 Task: Create a due date automation trigger when advanced on, the moment a card is due add dates not starting this week.
Action: Mouse moved to (1063, 313)
Screenshot: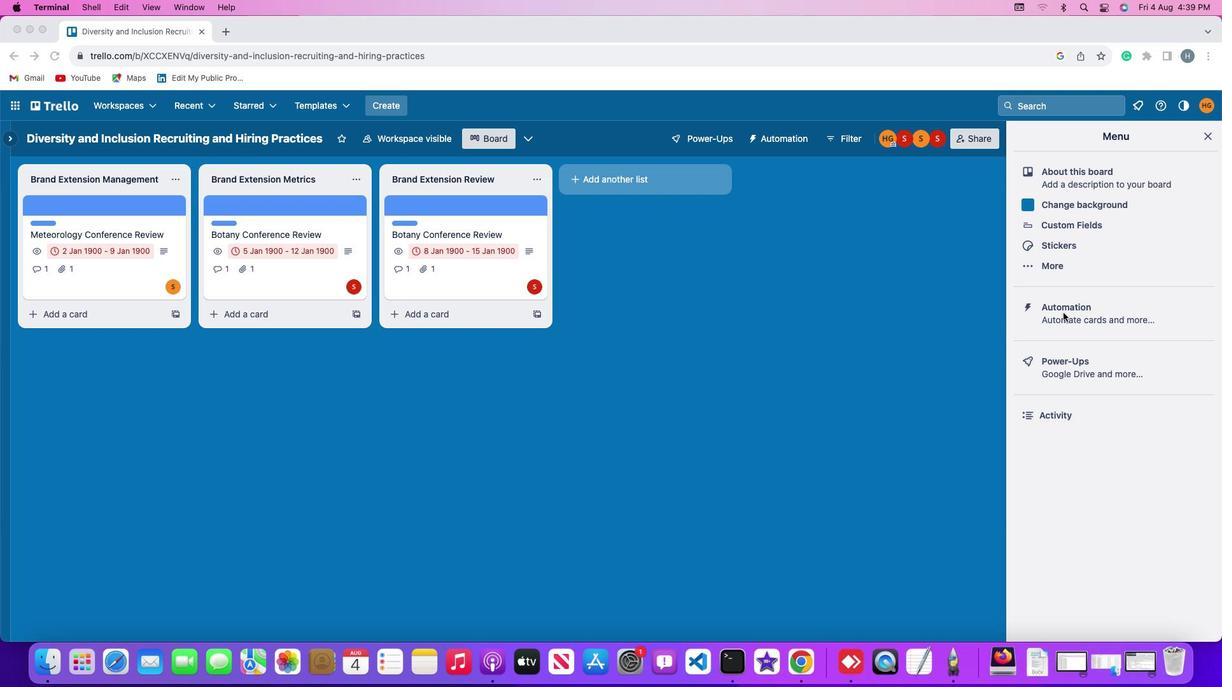 
Action: Mouse pressed left at (1063, 313)
Screenshot: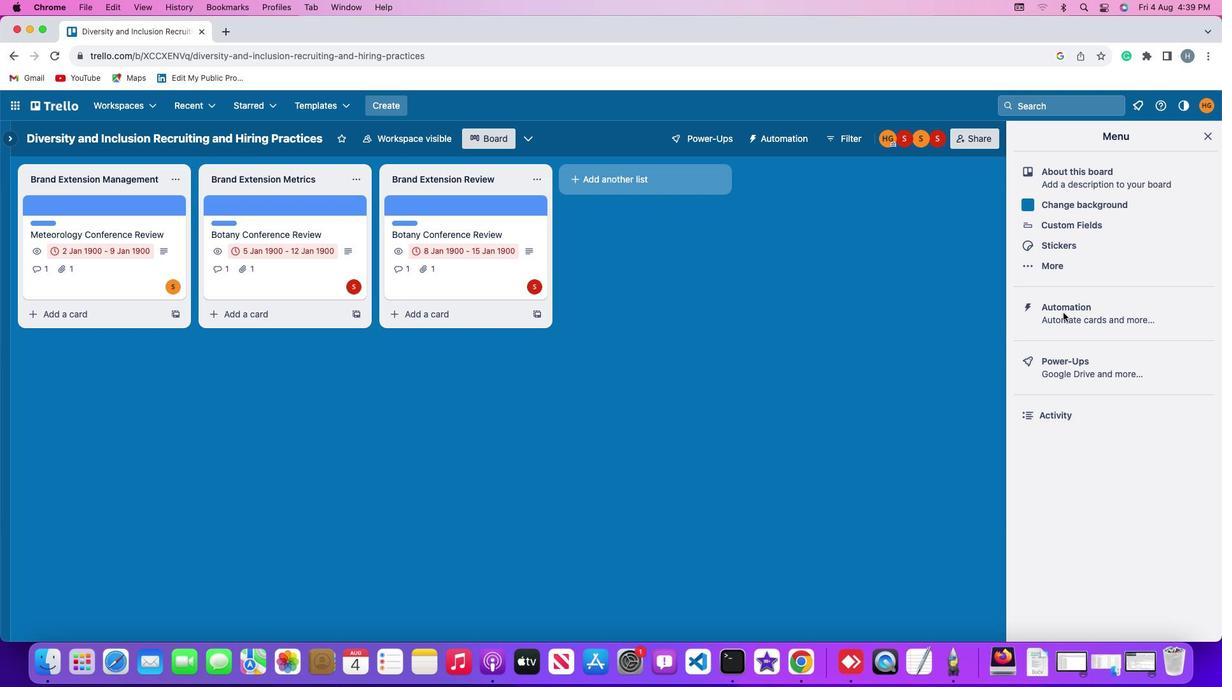 
Action: Mouse pressed left at (1063, 313)
Screenshot: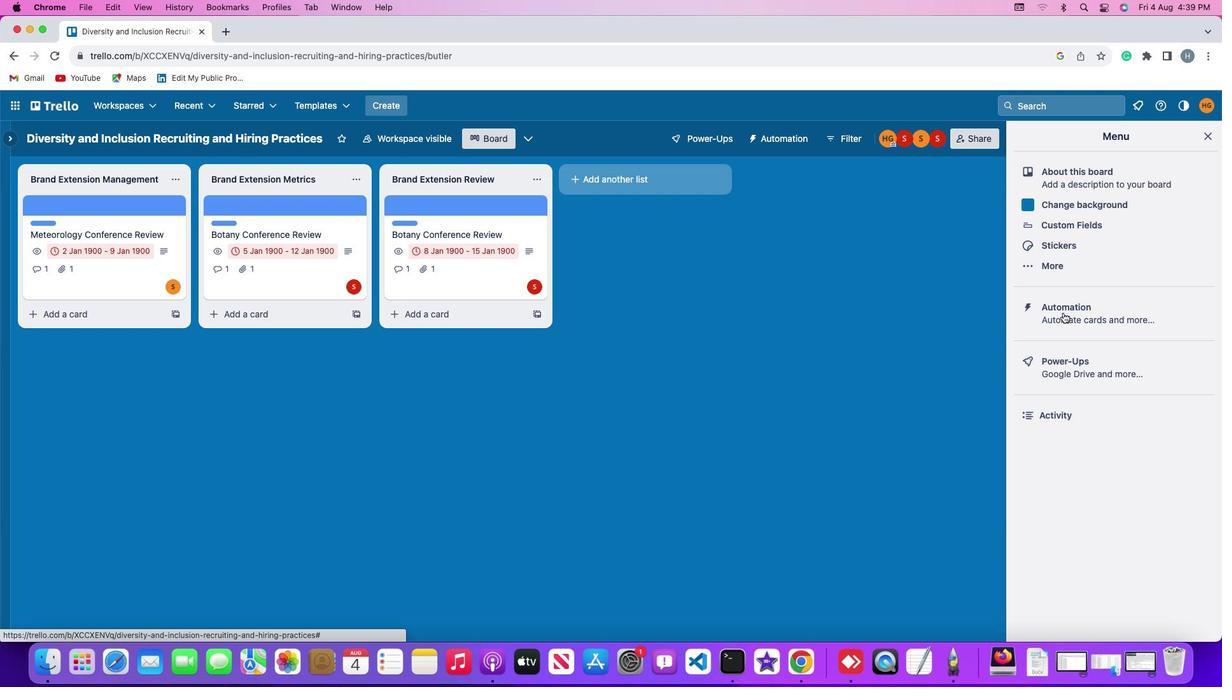 
Action: Mouse moved to (42, 303)
Screenshot: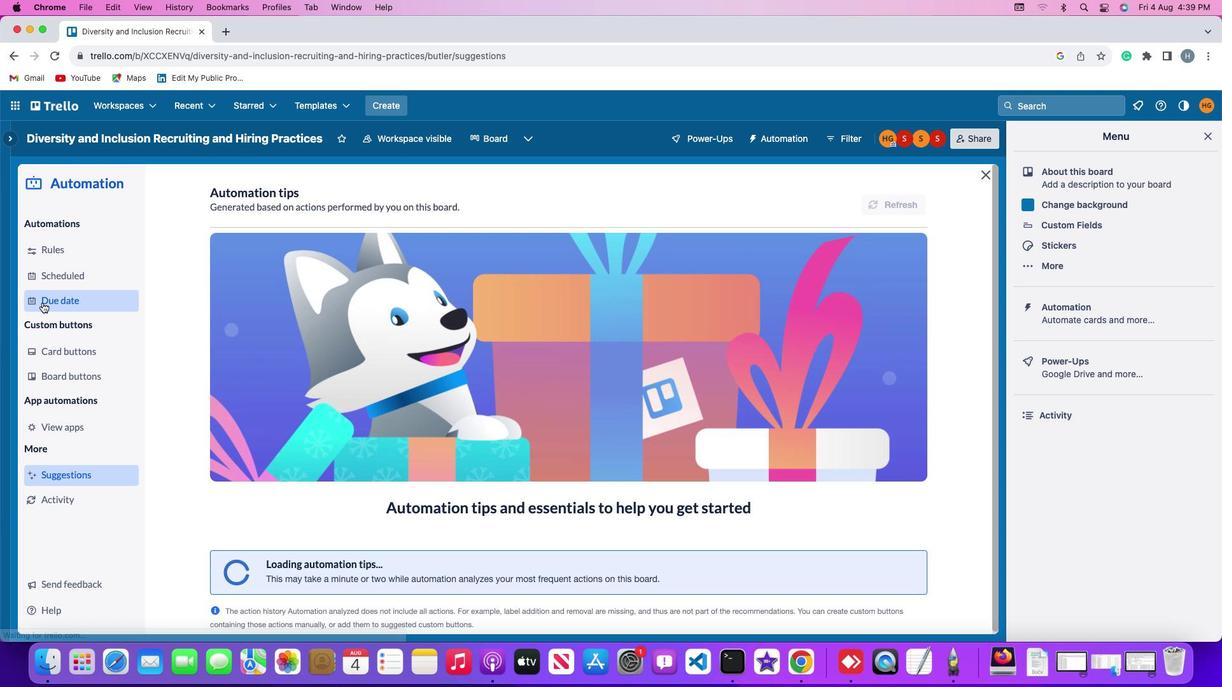 
Action: Mouse pressed left at (42, 303)
Screenshot: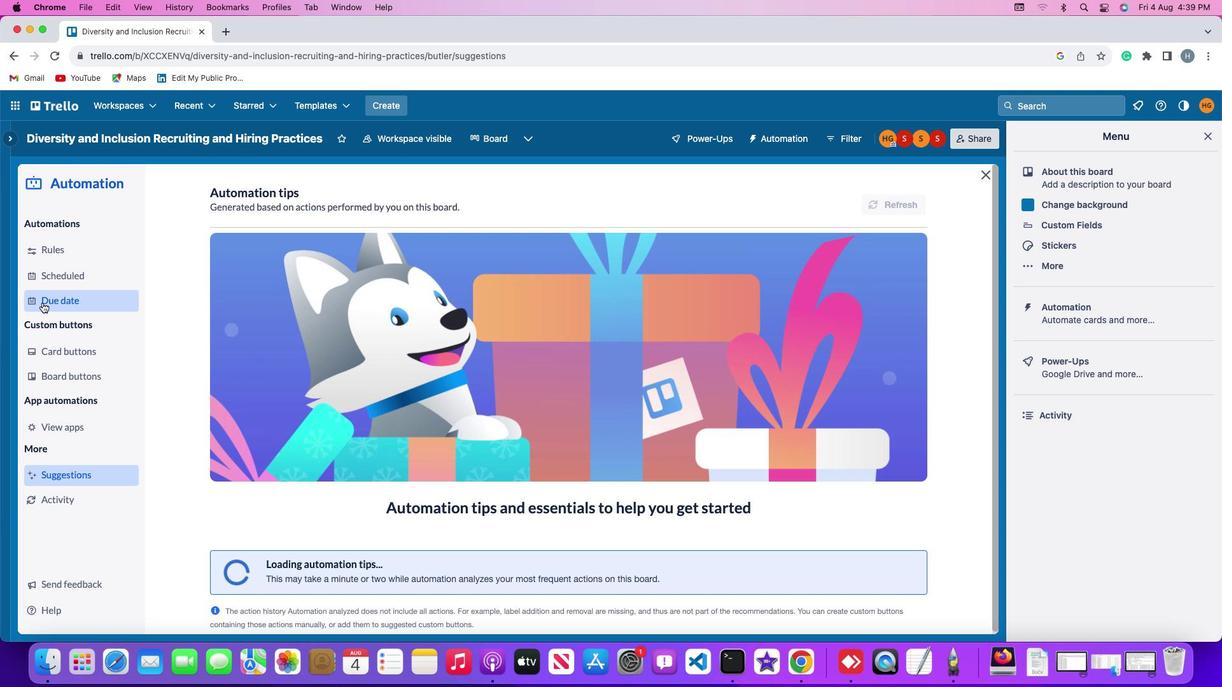 
Action: Mouse moved to (866, 192)
Screenshot: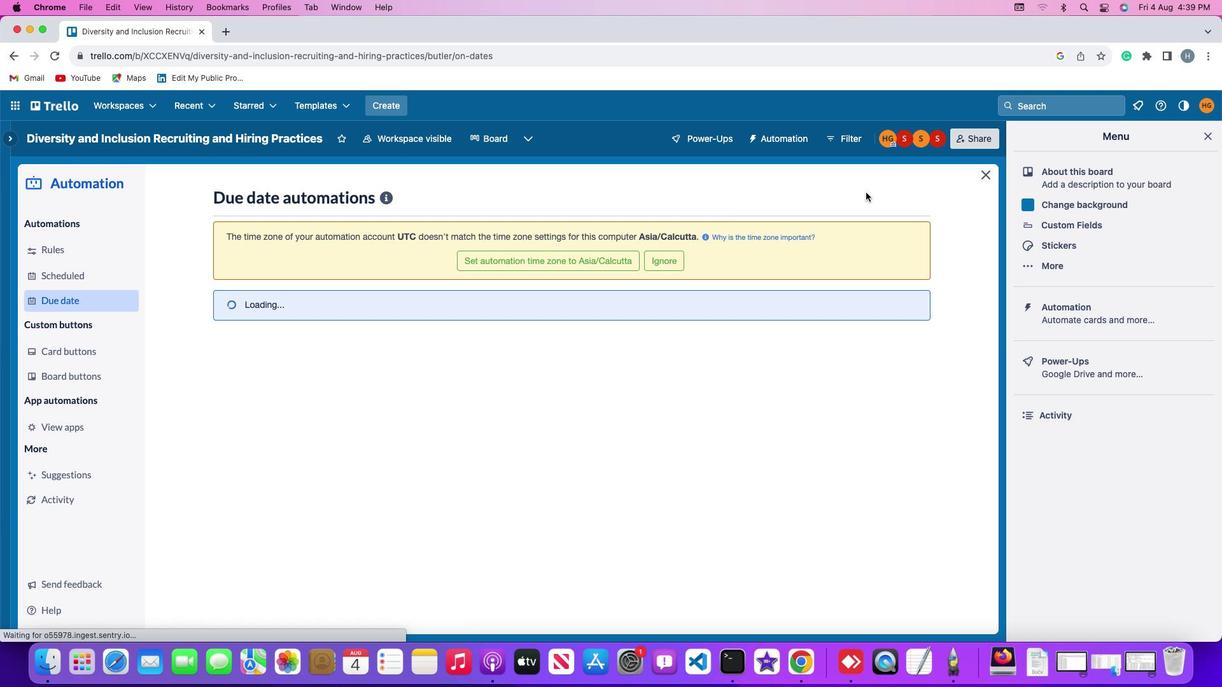 
Action: Mouse pressed left at (866, 192)
Screenshot: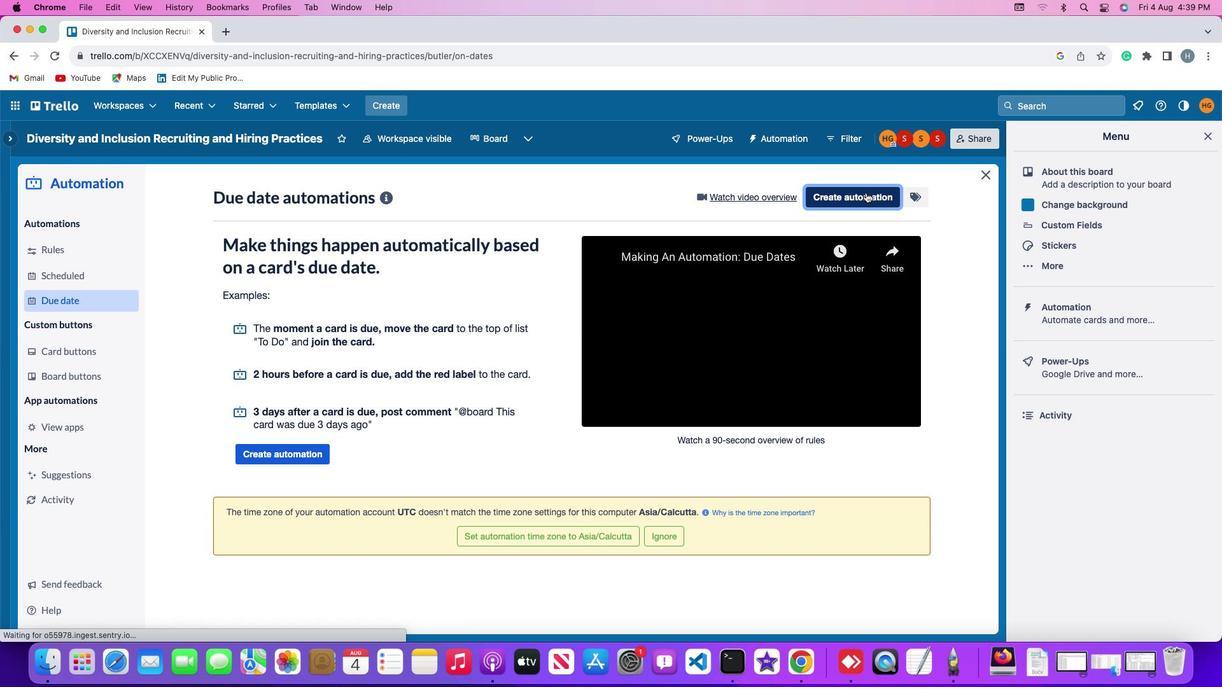 
Action: Mouse moved to (599, 317)
Screenshot: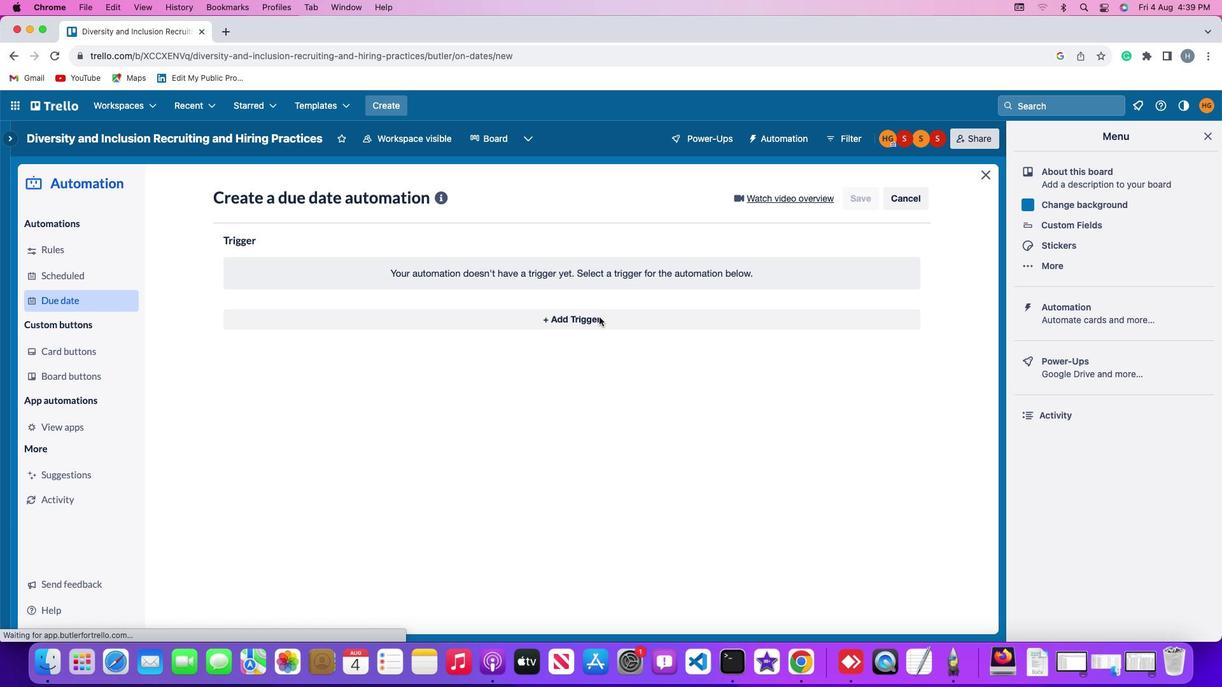 
Action: Mouse pressed left at (599, 317)
Screenshot: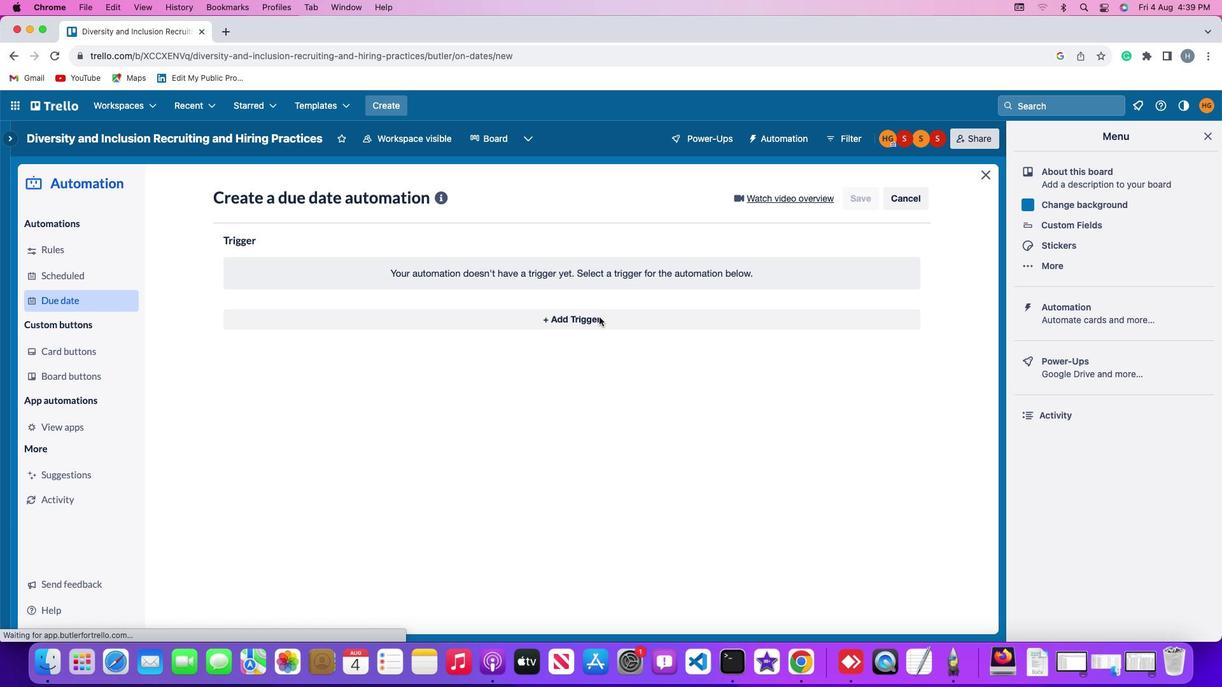 
Action: Mouse moved to (266, 466)
Screenshot: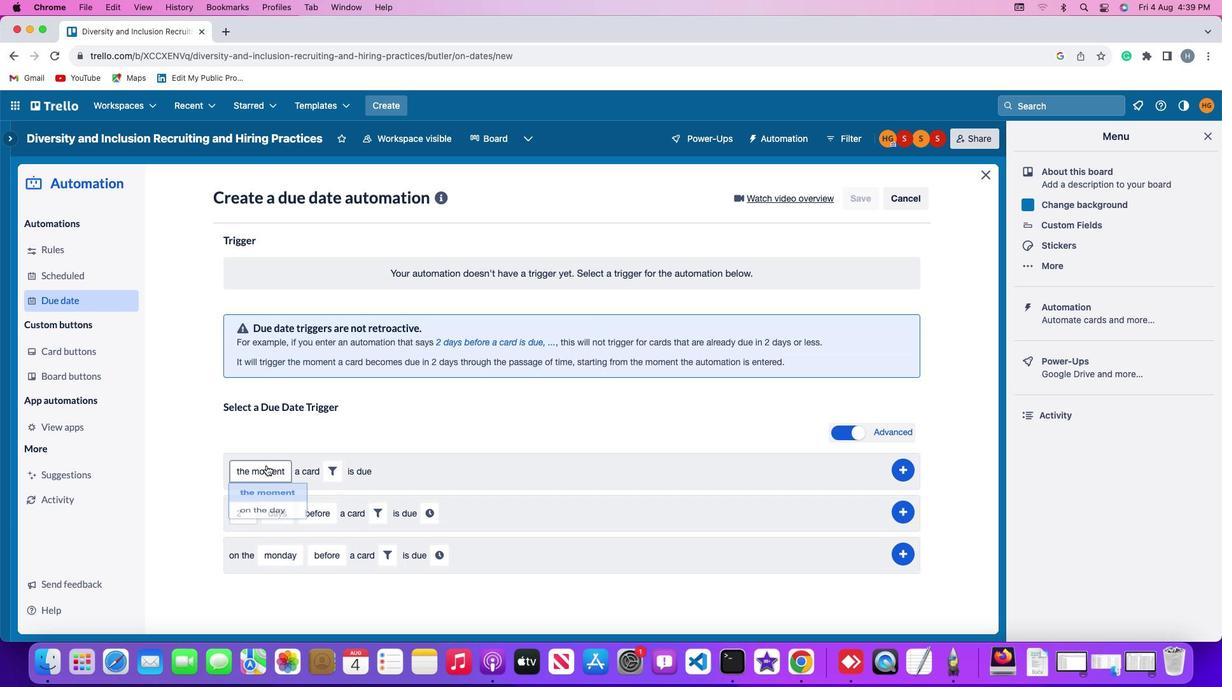 
Action: Mouse pressed left at (266, 466)
Screenshot: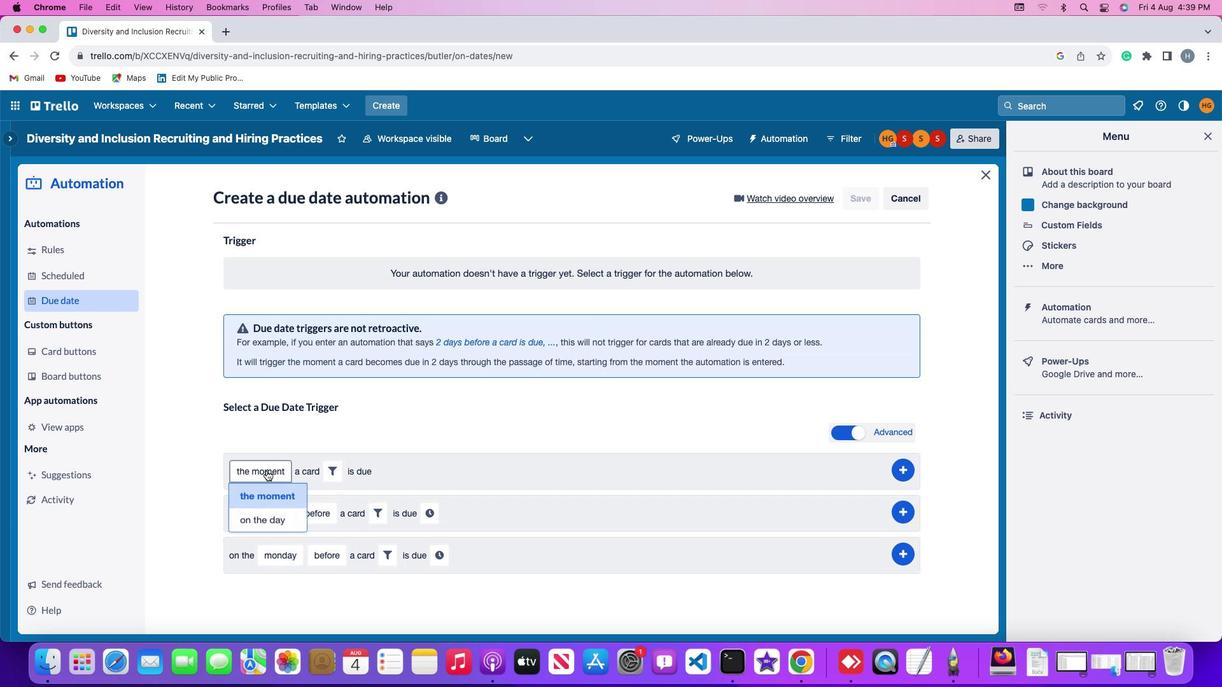 
Action: Mouse moved to (270, 490)
Screenshot: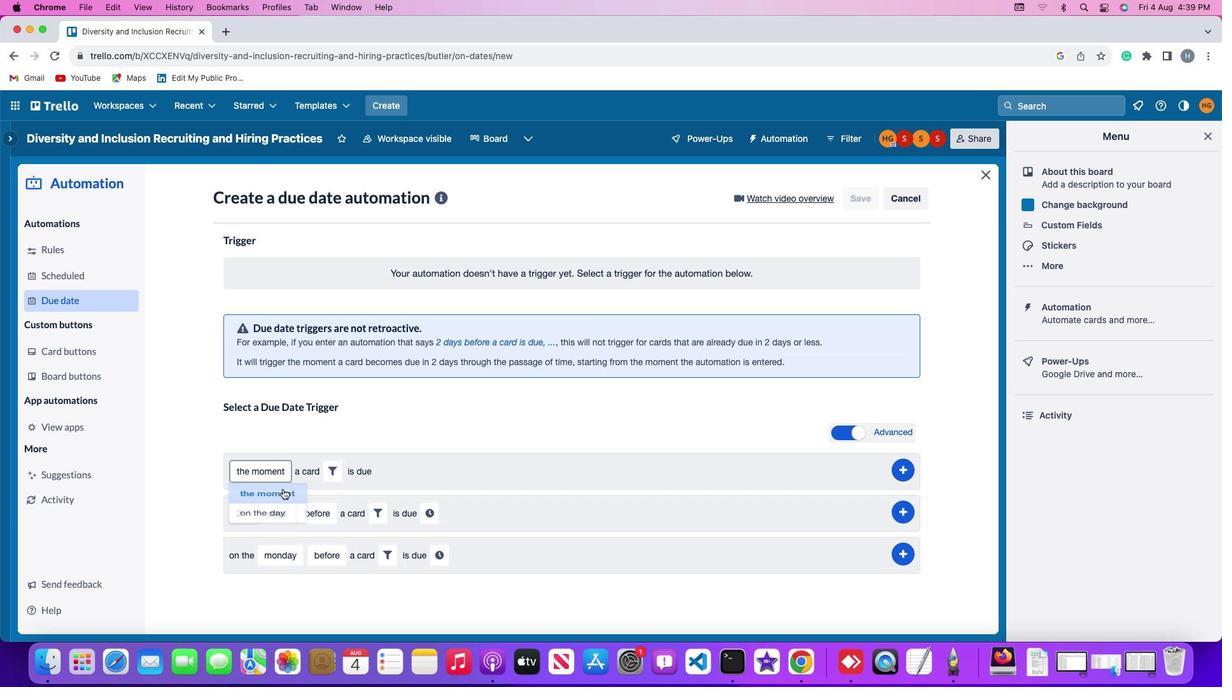 
Action: Mouse pressed left at (270, 490)
Screenshot: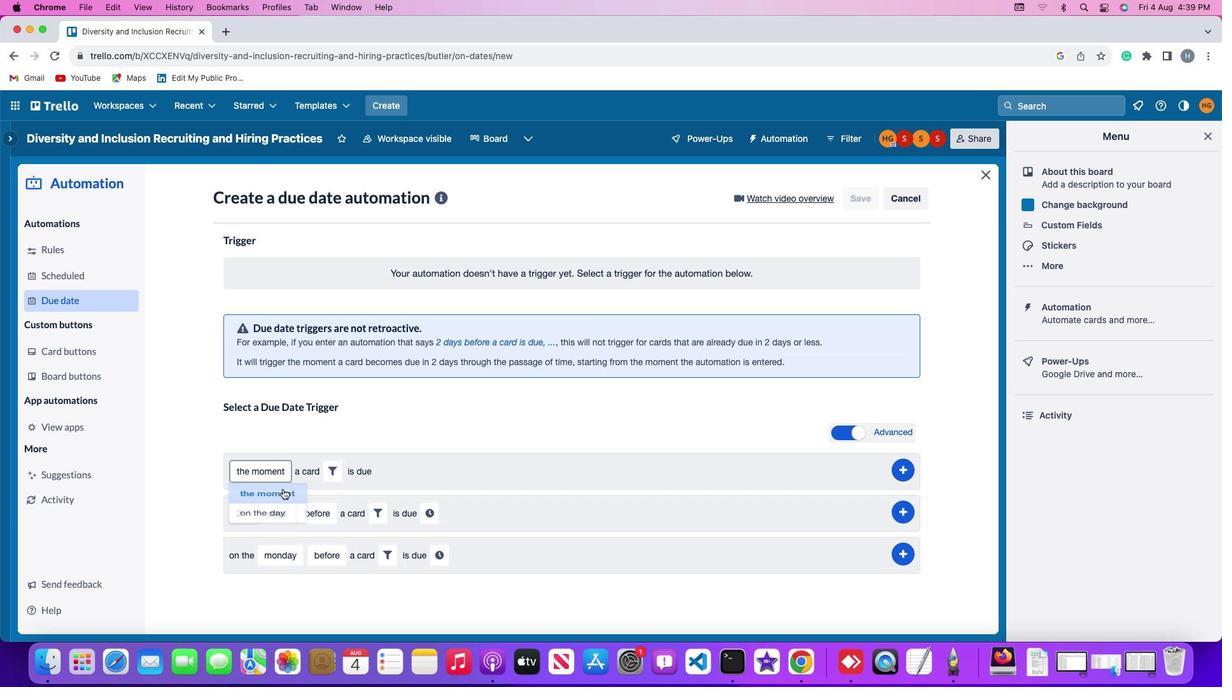
Action: Mouse moved to (330, 471)
Screenshot: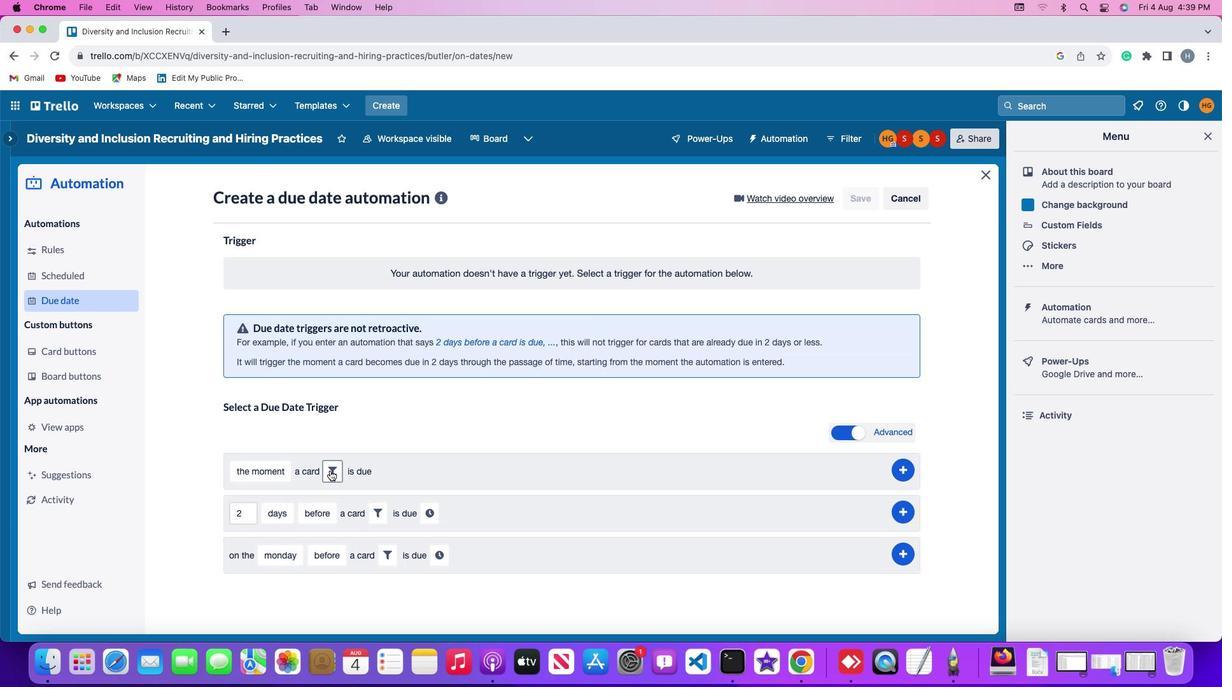 
Action: Mouse pressed left at (330, 471)
Screenshot: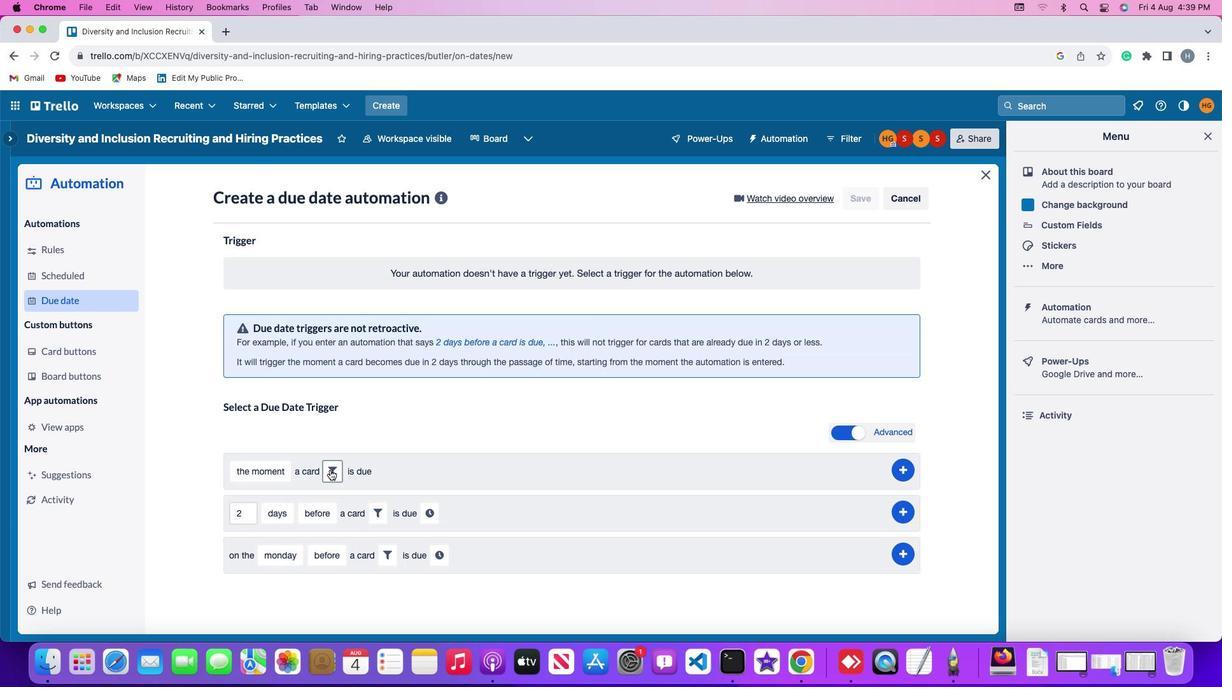 
Action: Mouse moved to (408, 505)
Screenshot: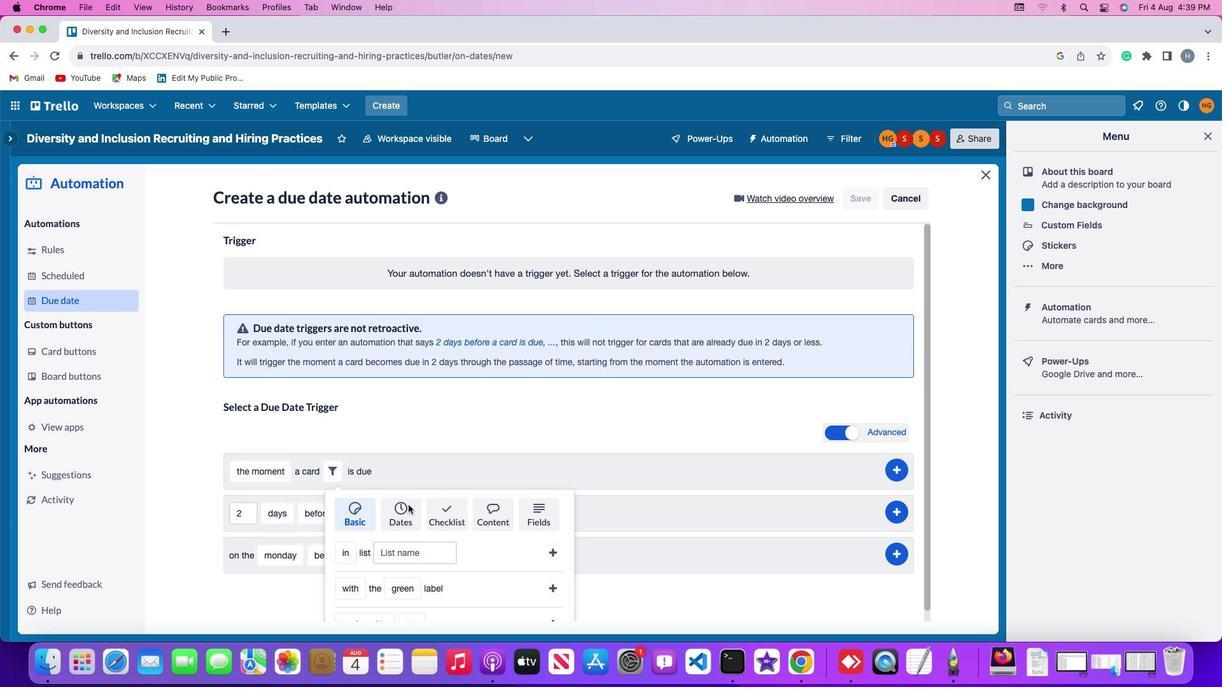 
Action: Mouse pressed left at (408, 505)
Screenshot: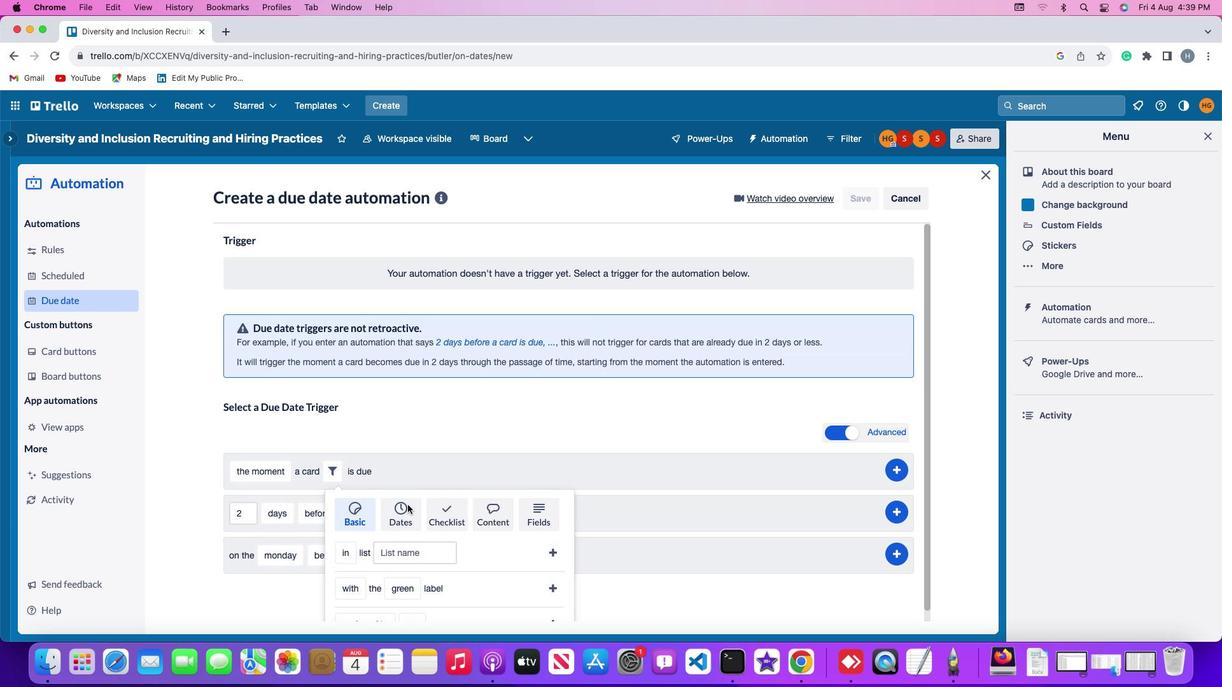 
Action: Mouse moved to (403, 503)
Screenshot: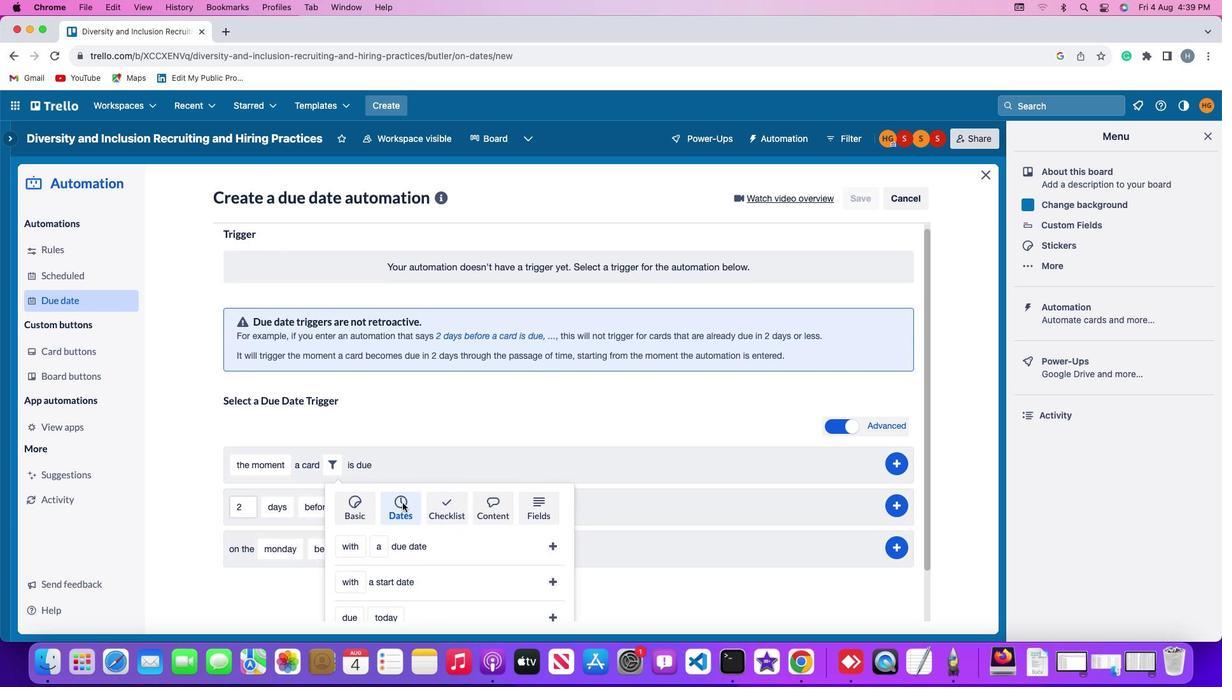 
Action: Mouse scrolled (403, 503) with delta (0, 0)
Screenshot: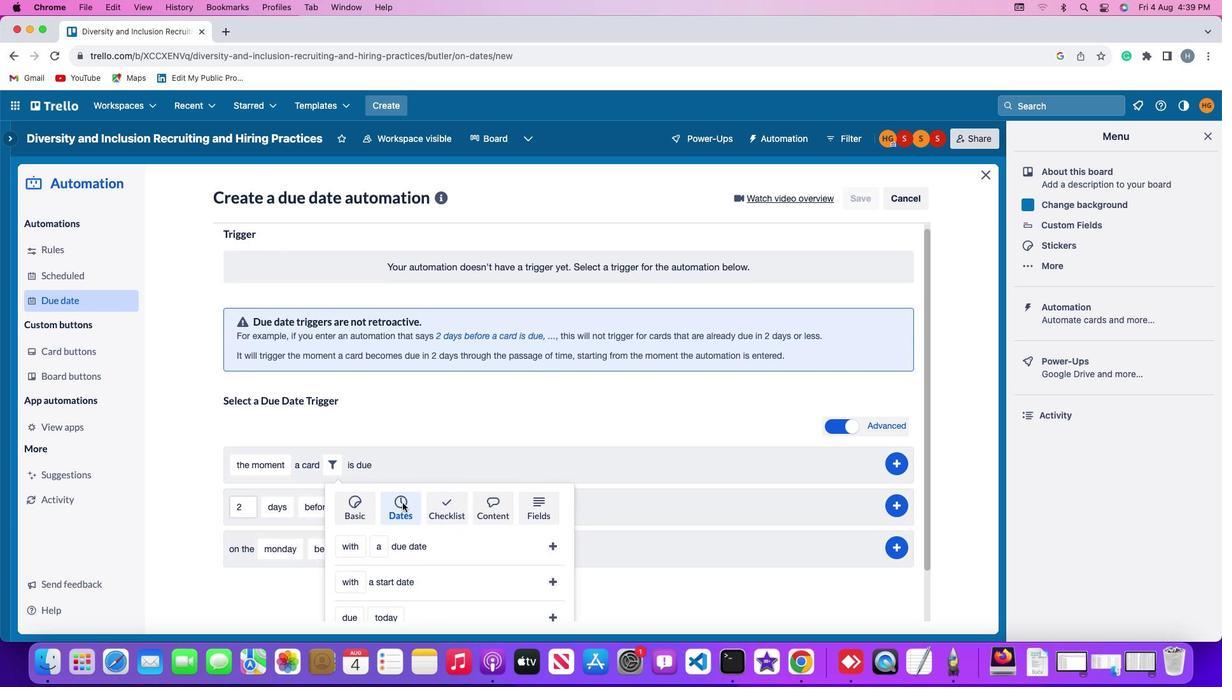 
Action: Mouse moved to (403, 503)
Screenshot: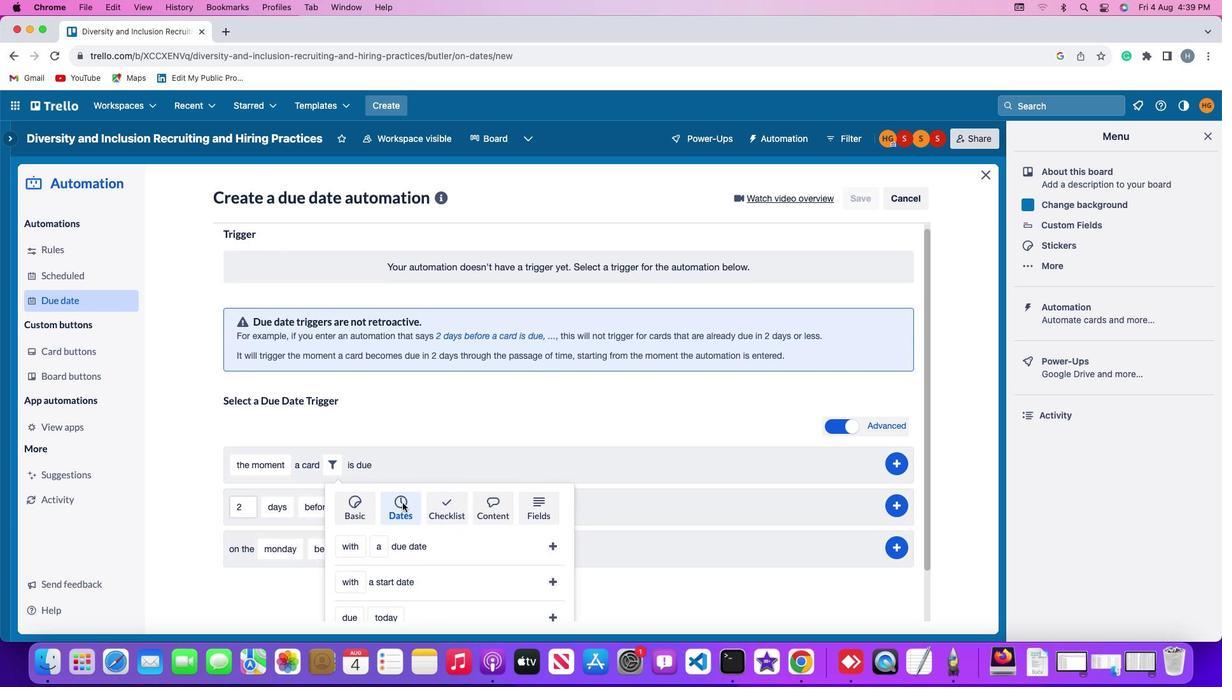 
Action: Mouse scrolled (403, 503) with delta (0, 0)
Screenshot: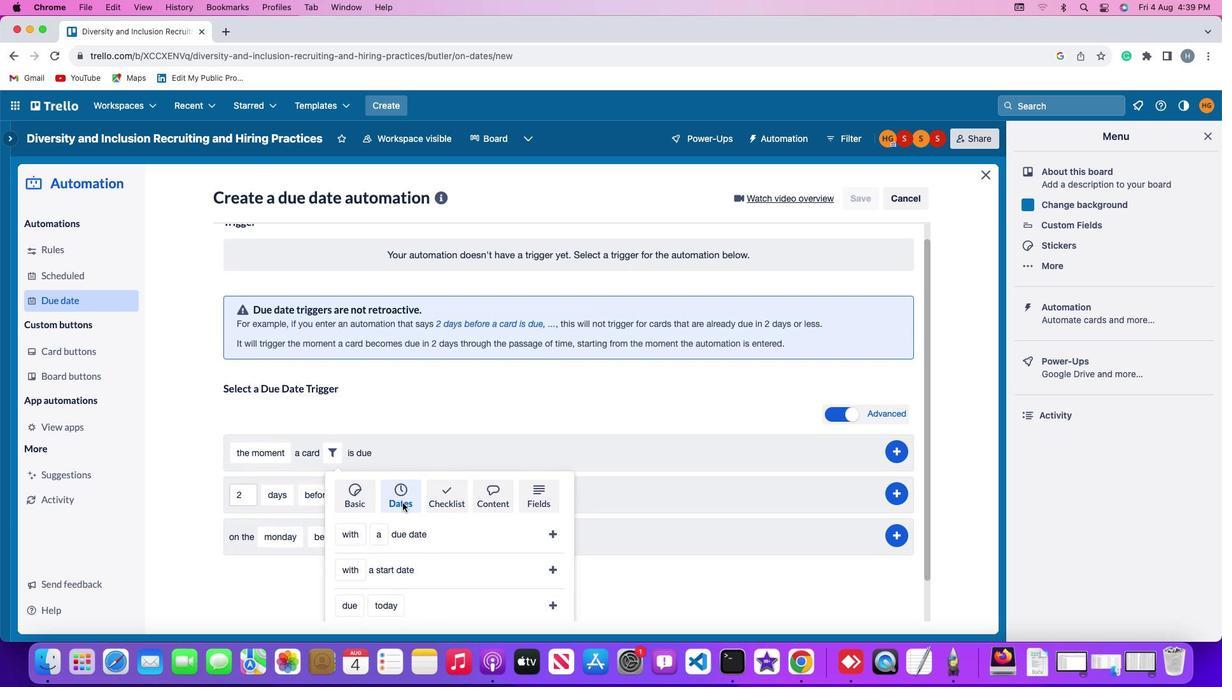 
Action: Mouse scrolled (403, 503) with delta (0, -1)
Screenshot: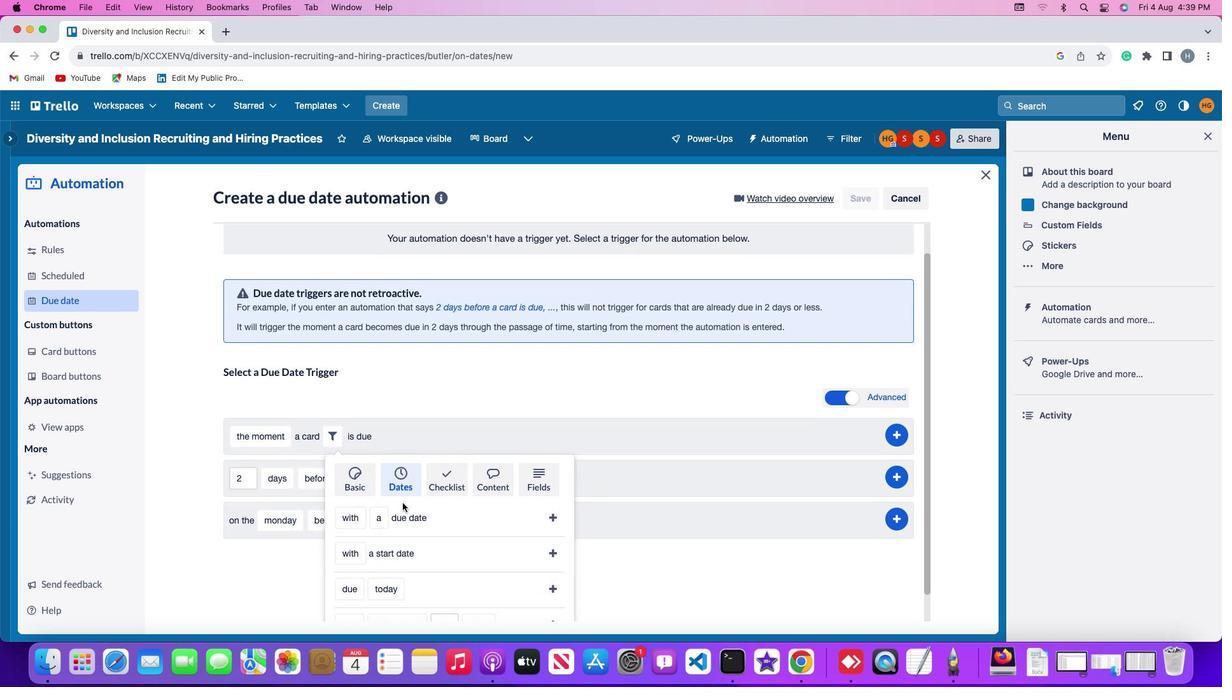 
Action: Mouse scrolled (403, 503) with delta (0, -3)
Screenshot: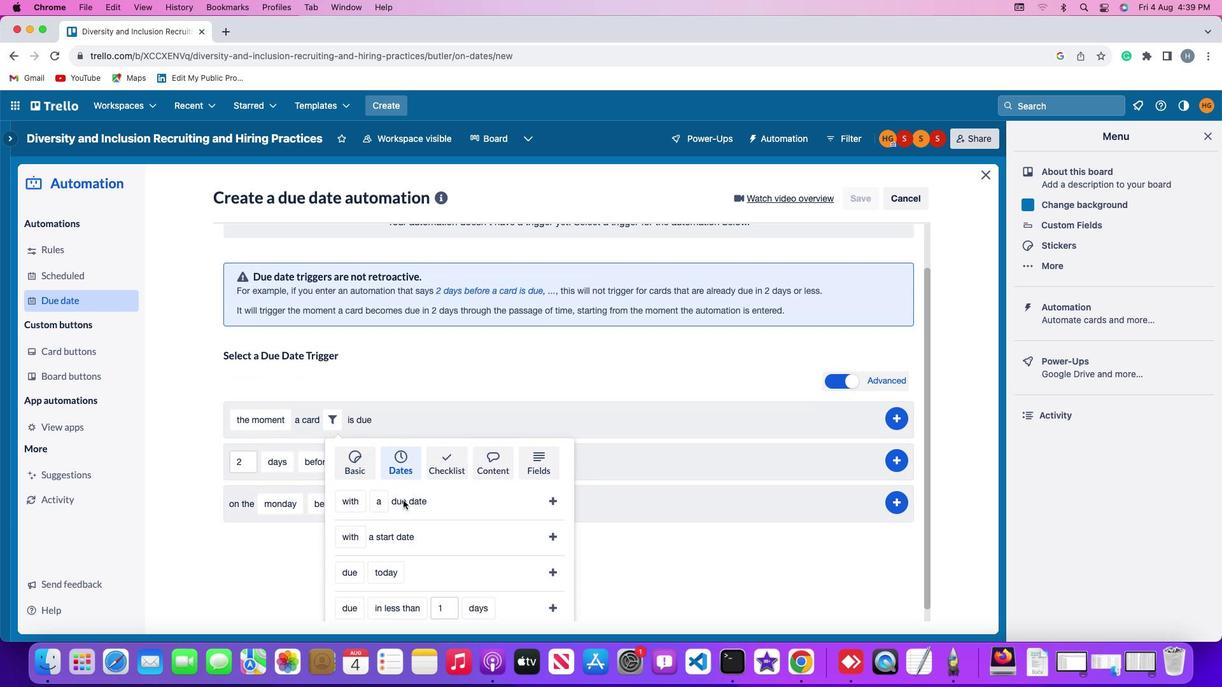 
Action: Mouse scrolled (403, 503) with delta (0, -3)
Screenshot: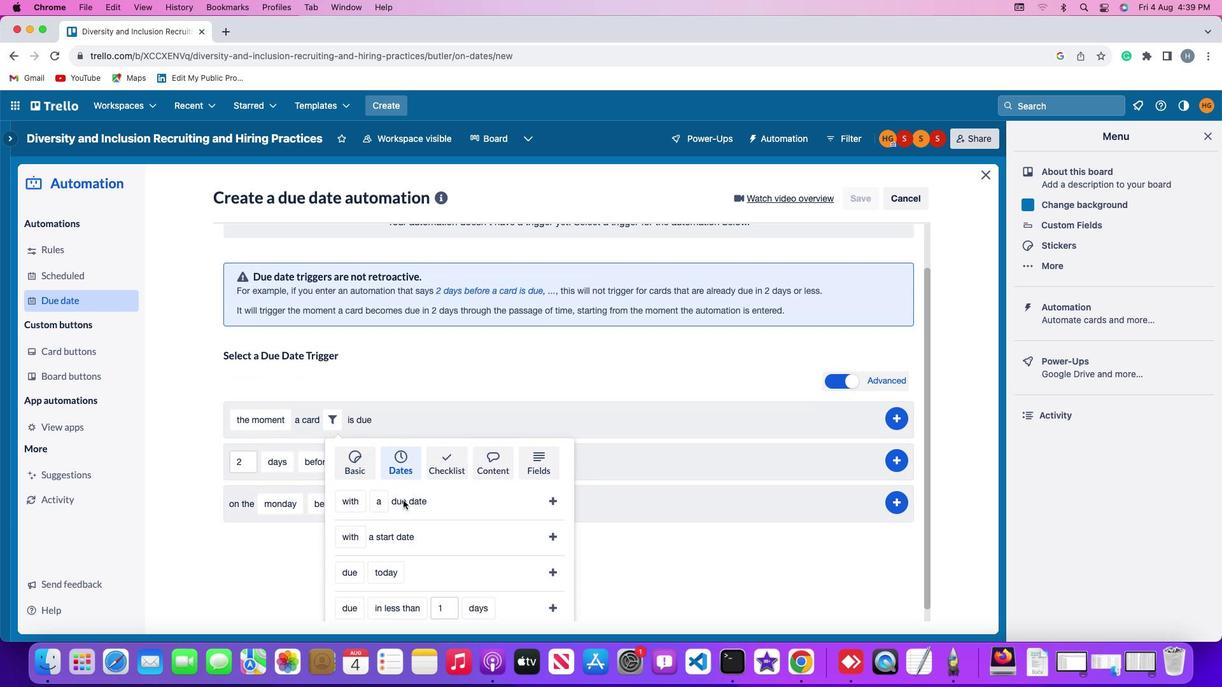 
Action: Mouse scrolled (403, 503) with delta (0, -3)
Screenshot: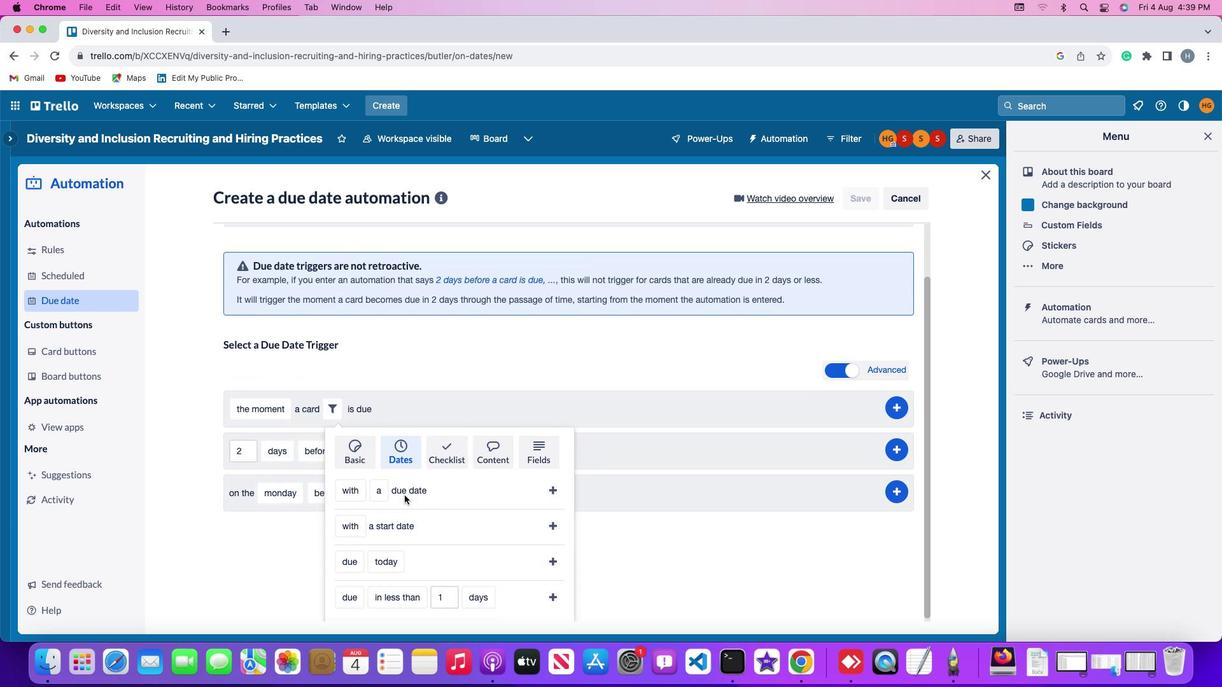 
Action: Mouse moved to (369, 532)
Screenshot: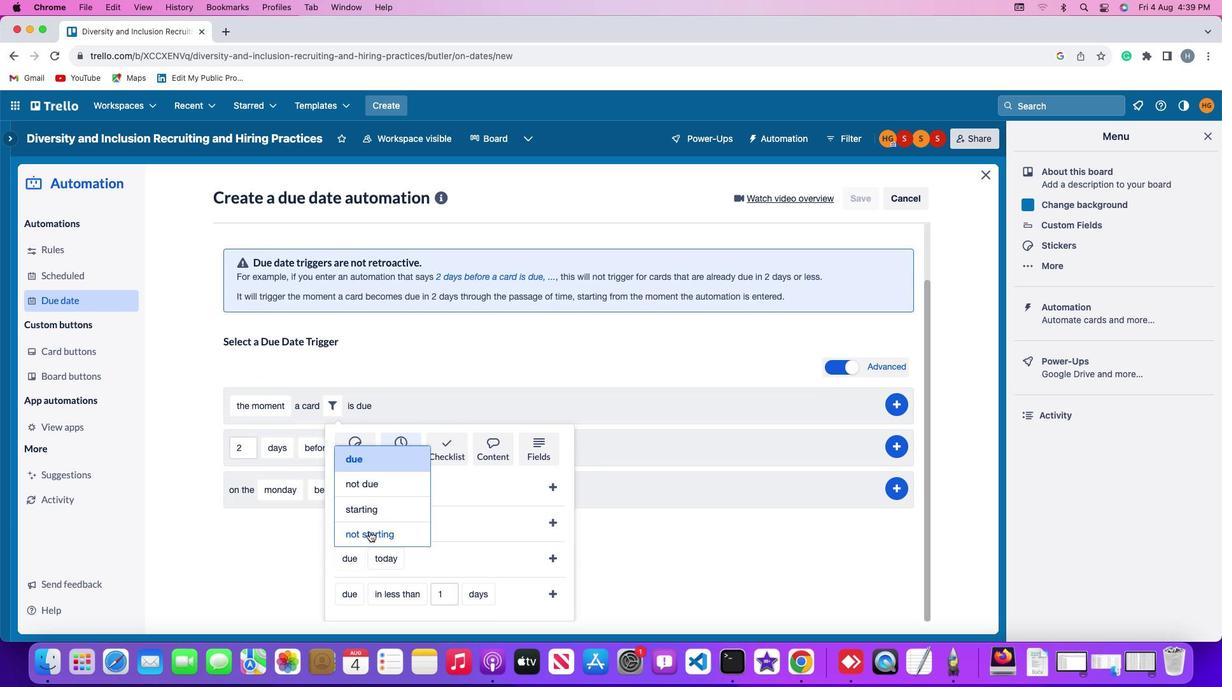 
Action: Mouse pressed left at (369, 532)
Screenshot: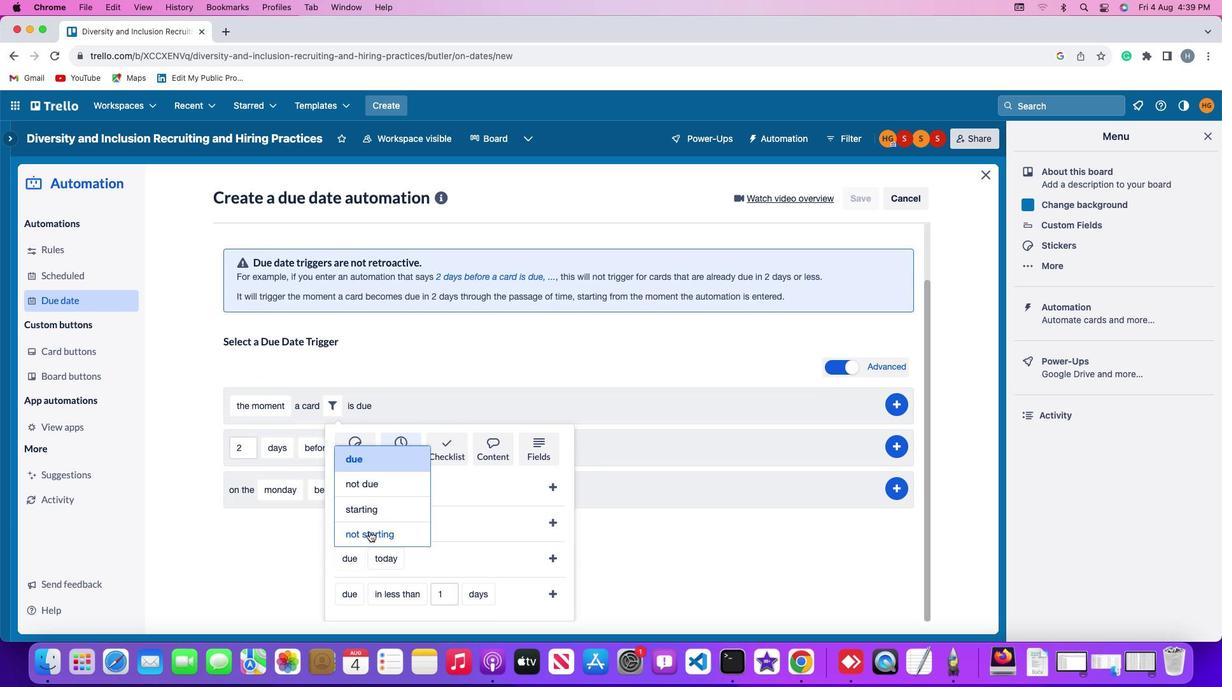
Action: Mouse moved to (443, 461)
Screenshot: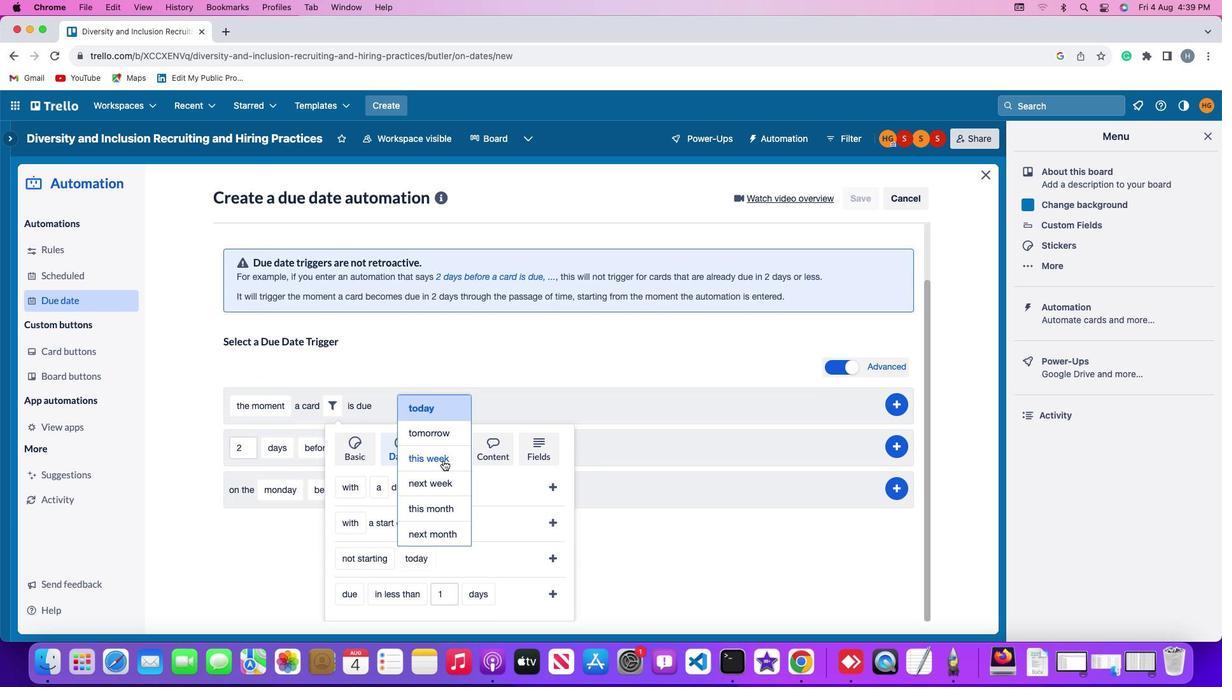
Action: Mouse pressed left at (443, 461)
Screenshot: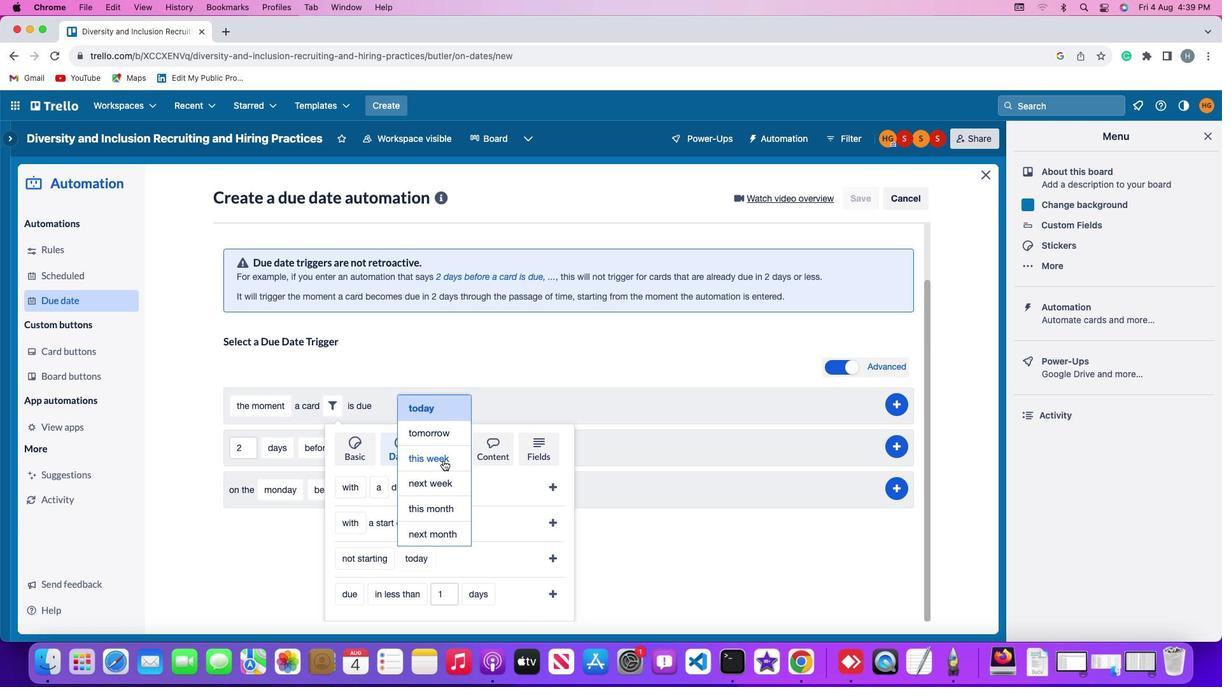 
Action: Mouse moved to (550, 555)
Screenshot: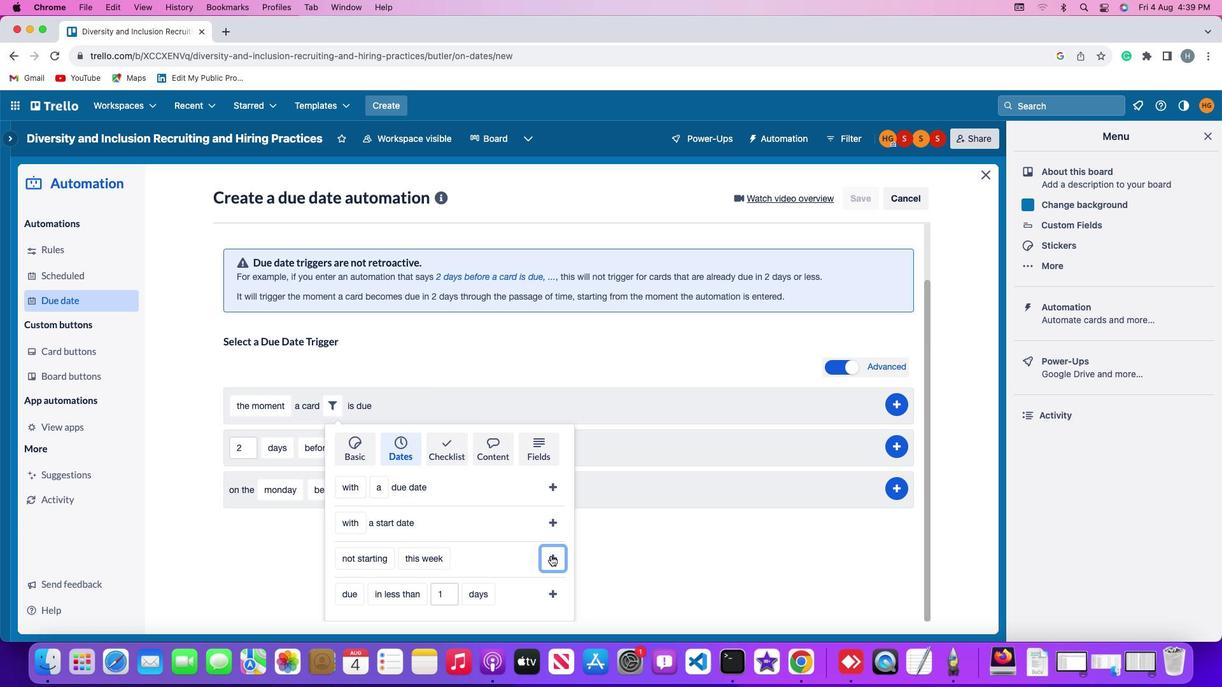
Action: Mouse pressed left at (550, 555)
Screenshot: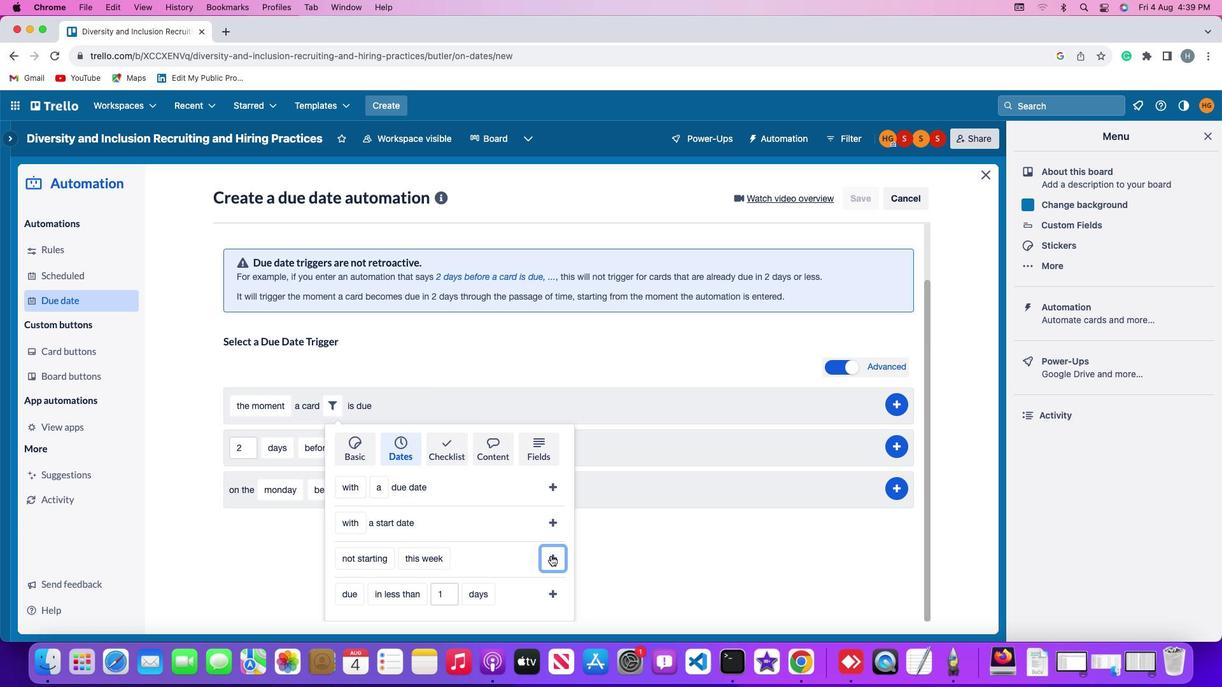 
Action: Mouse moved to (902, 468)
Screenshot: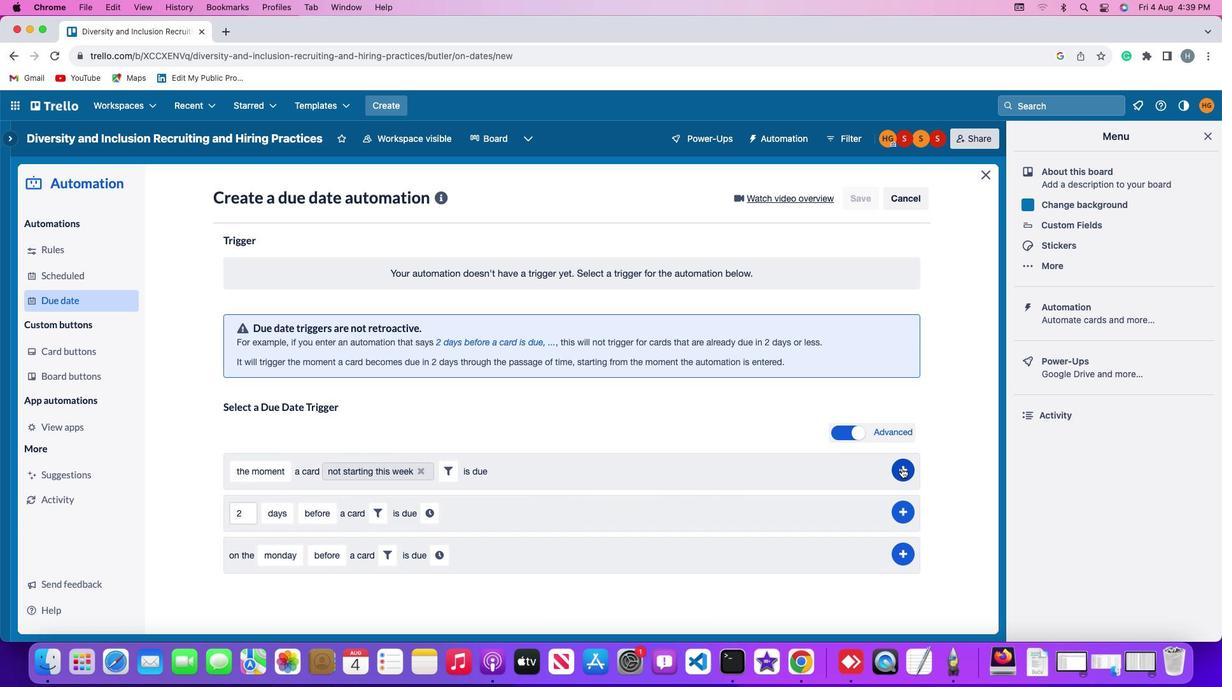 
Action: Mouse pressed left at (902, 468)
Screenshot: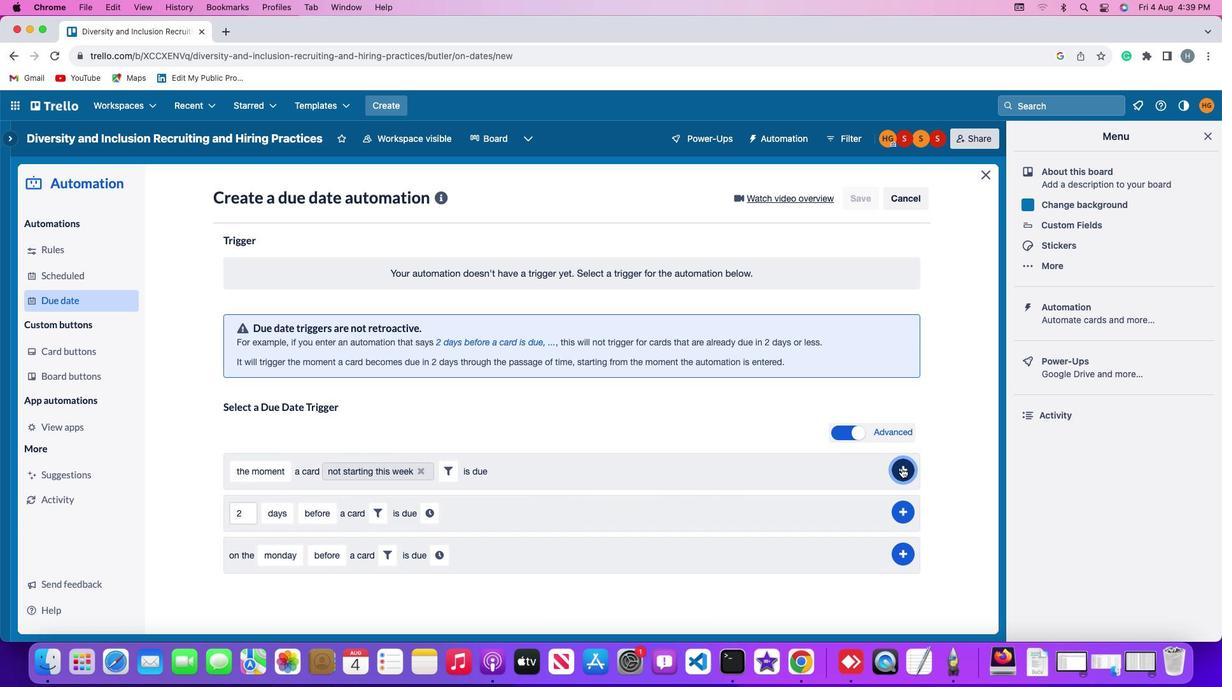 
Action: Mouse moved to (934, 333)
Screenshot: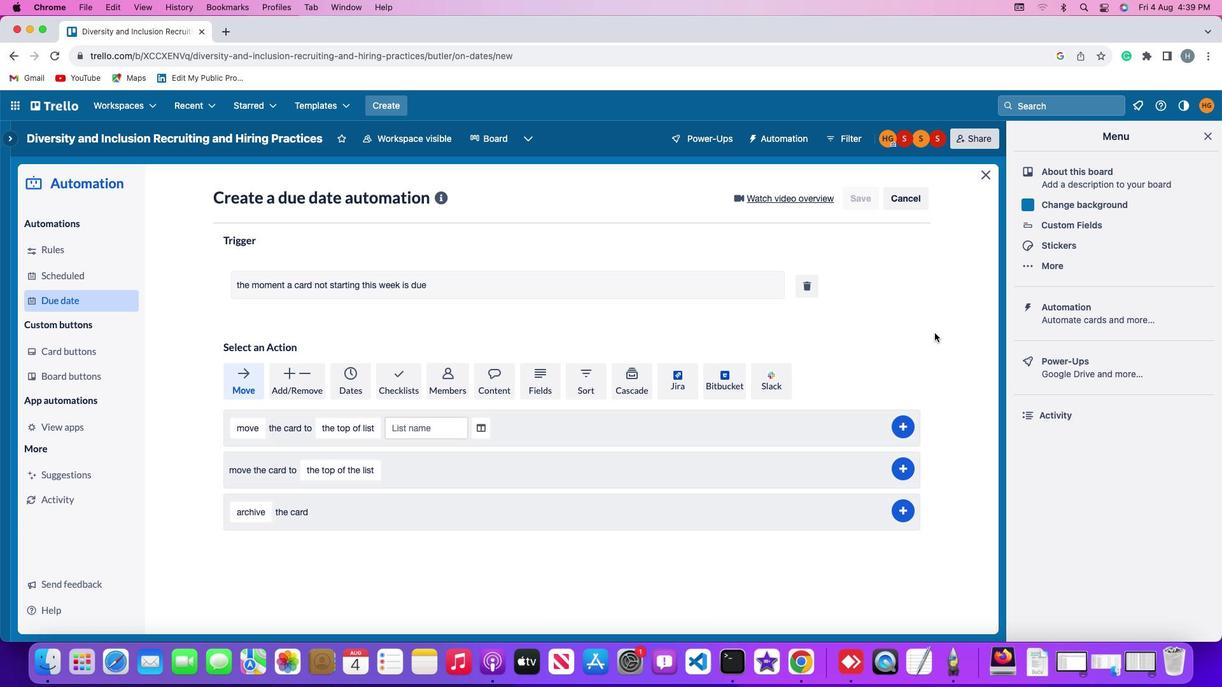 
